 Task: For heading  Tahoma with underline.  font size for heading20,  'Change the font style of data to'Arial.  and font size to 12,  Change the alignment of both headline & data to Align left.  In the sheet  ExpenseReportbook
Action: Mouse moved to (22, 120)
Screenshot: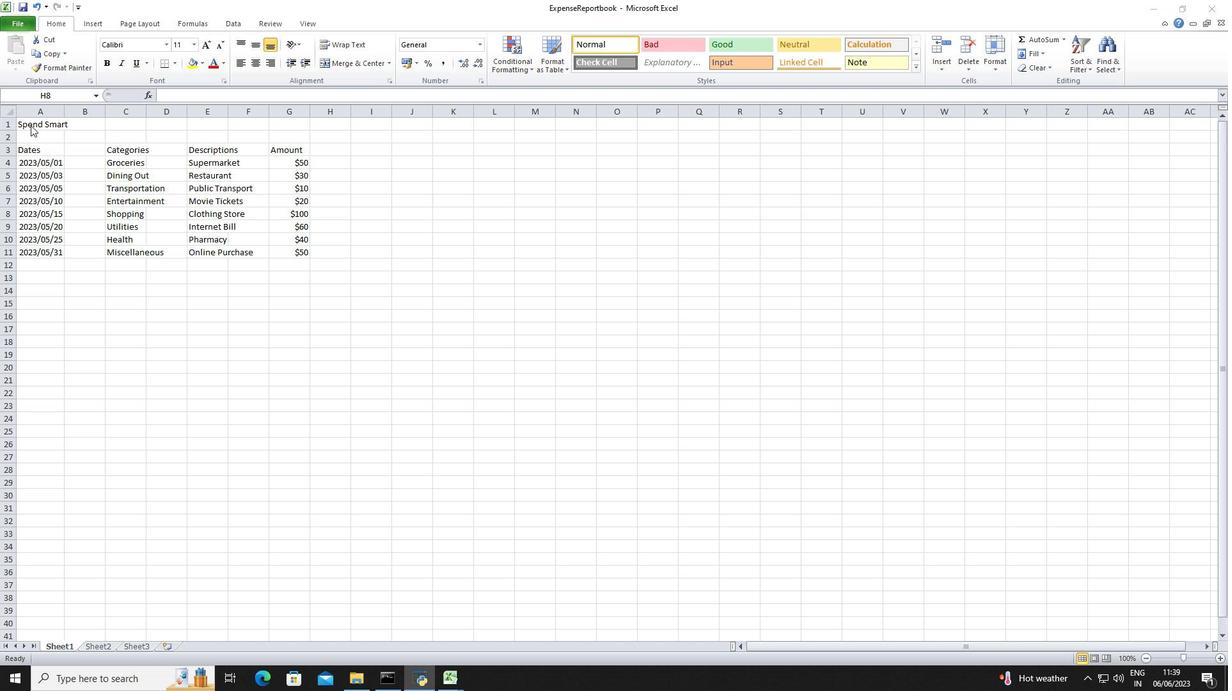 
Action: Mouse pressed left at (22, 120)
Screenshot: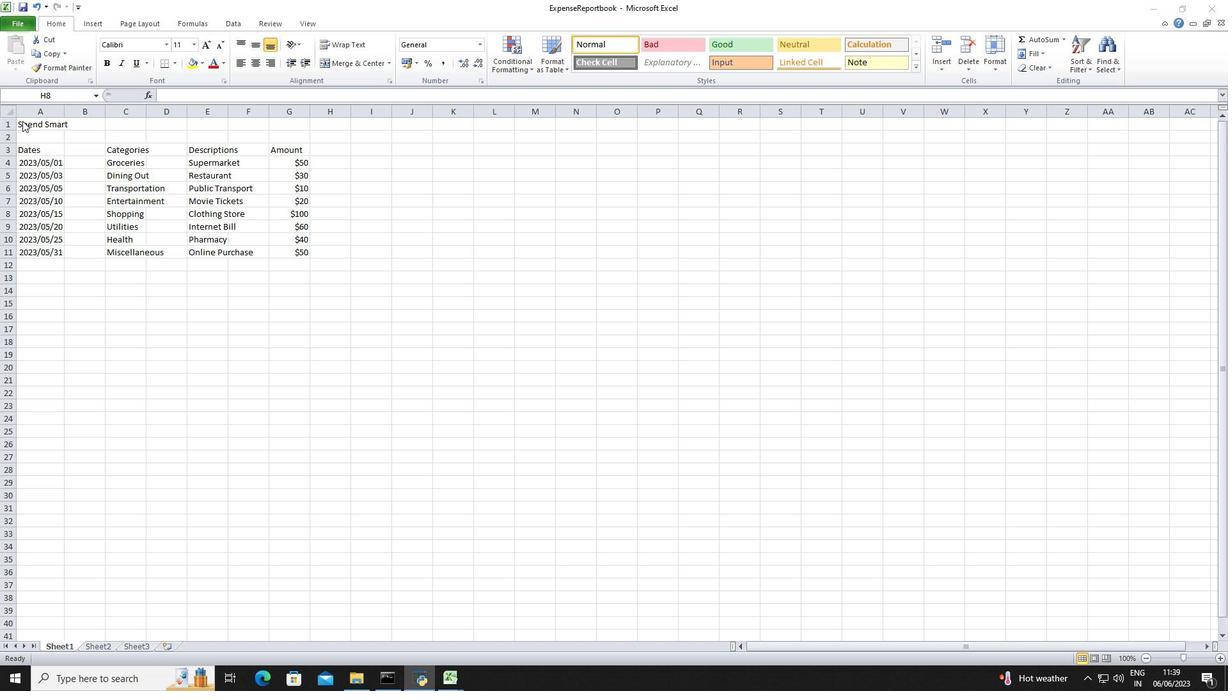 
Action: Mouse pressed left at (22, 120)
Screenshot: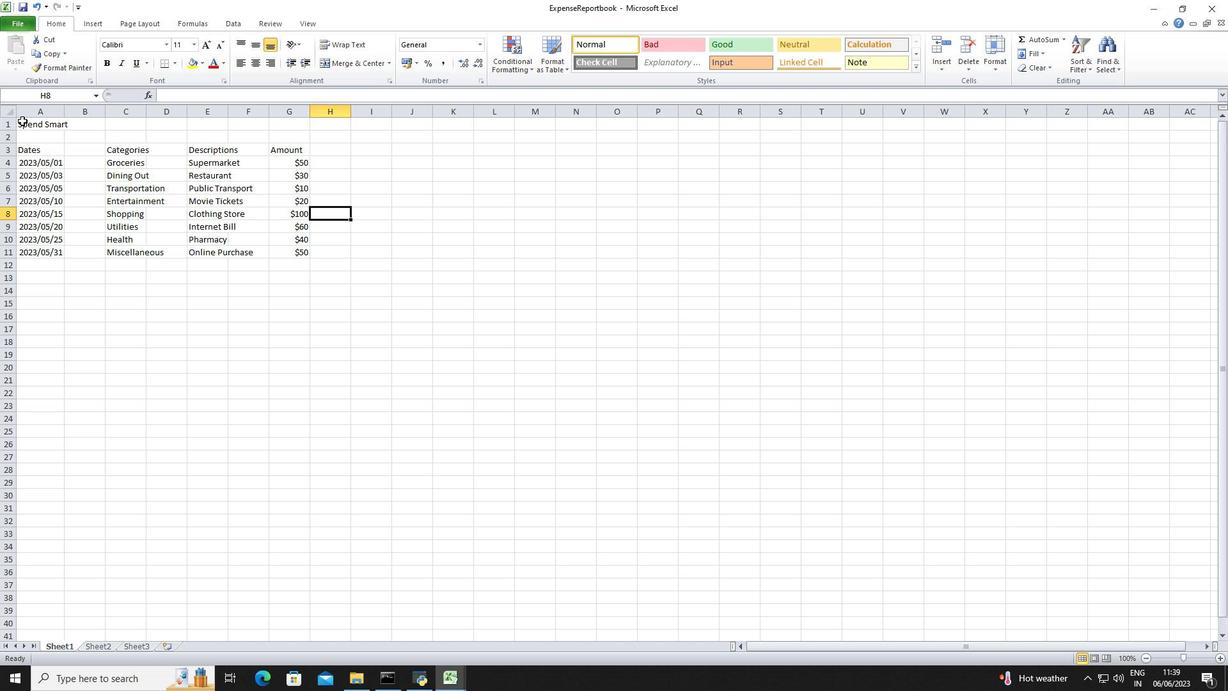 
Action: Mouse moved to (21, 122)
Screenshot: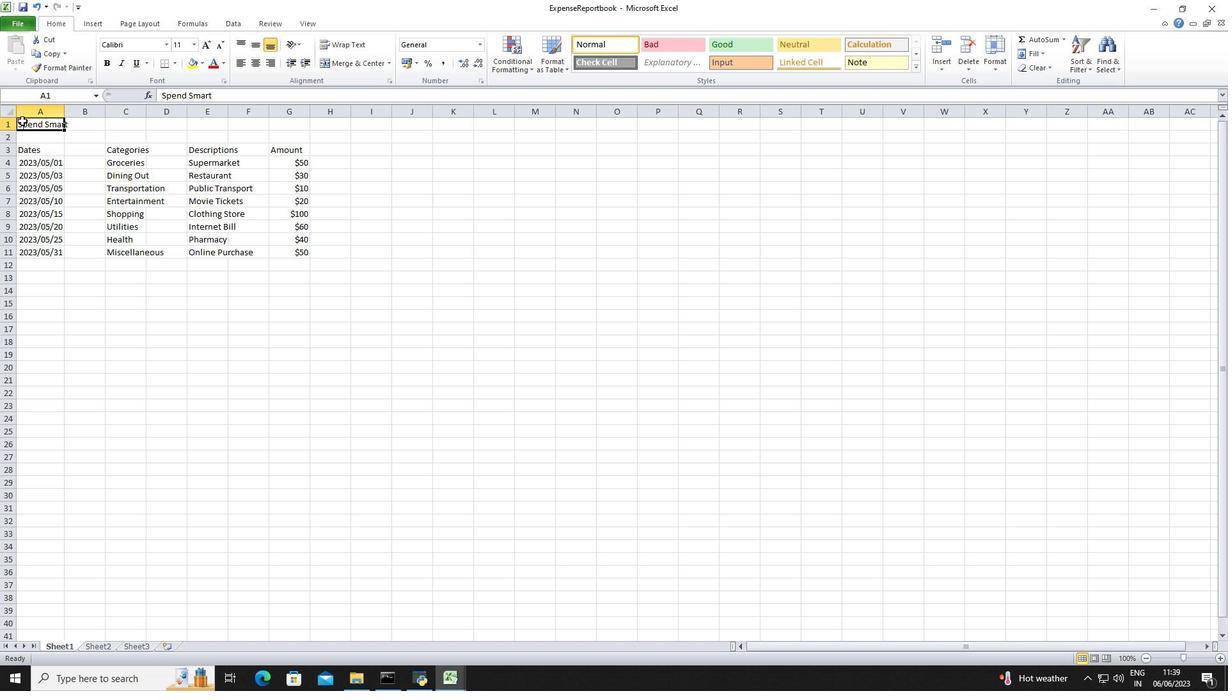 
Action: Mouse pressed left at (21, 122)
Screenshot: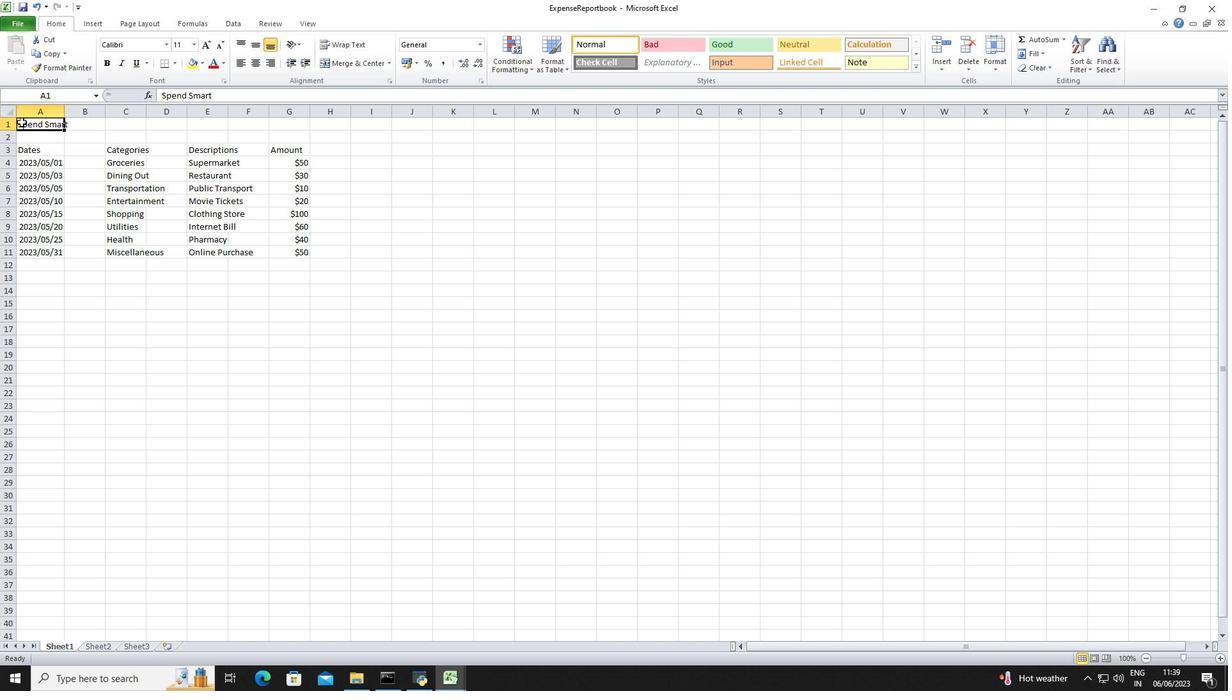 
Action: Mouse moved to (143, 46)
Screenshot: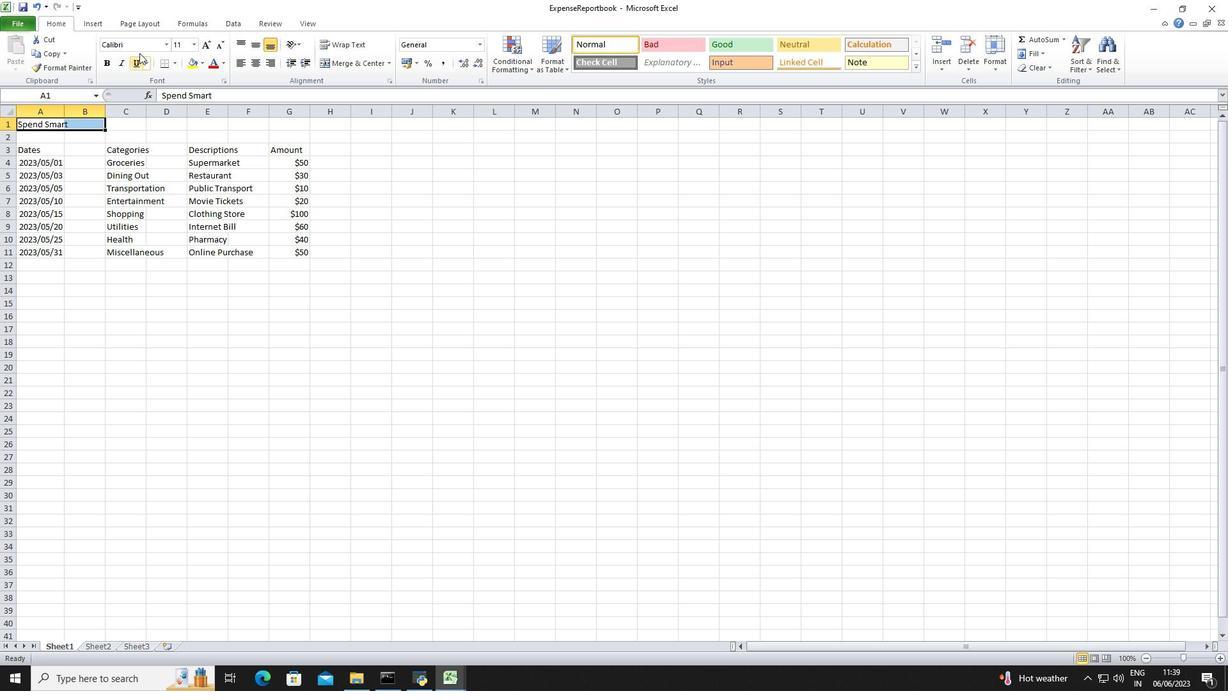 
Action: Mouse pressed left at (143, 46)
Screenshot: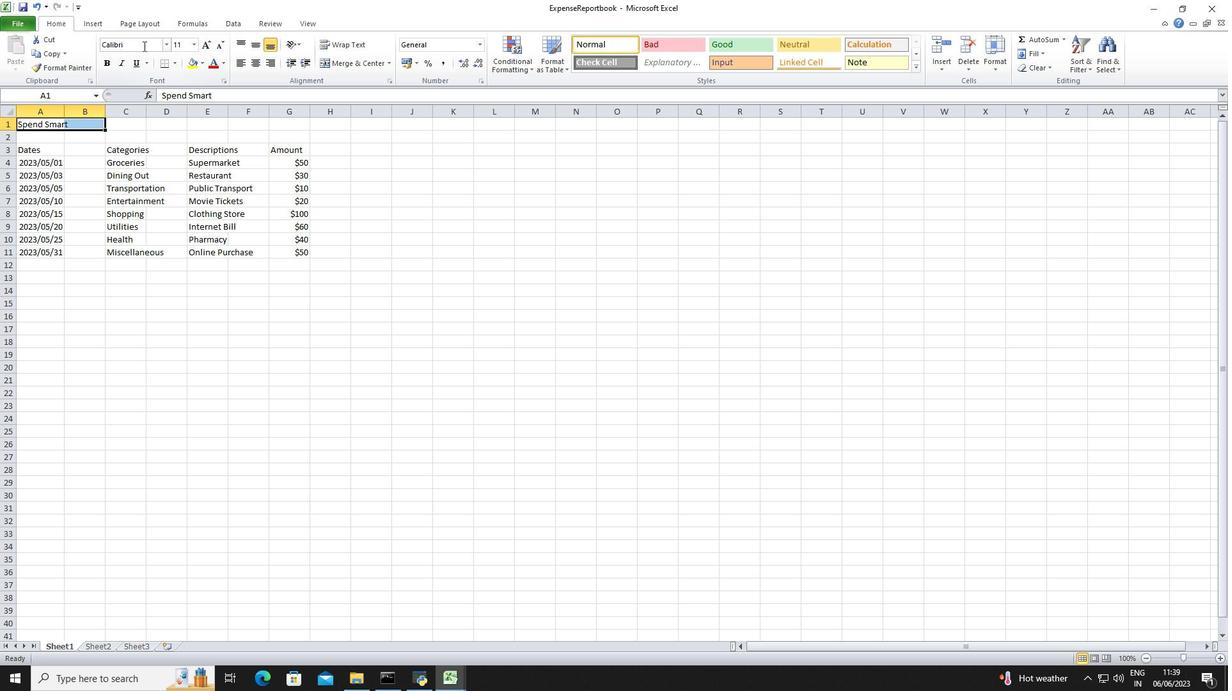 
Action: Key pressed <Key.shift><Key.shift><Key.shift>Tah
Screenshot: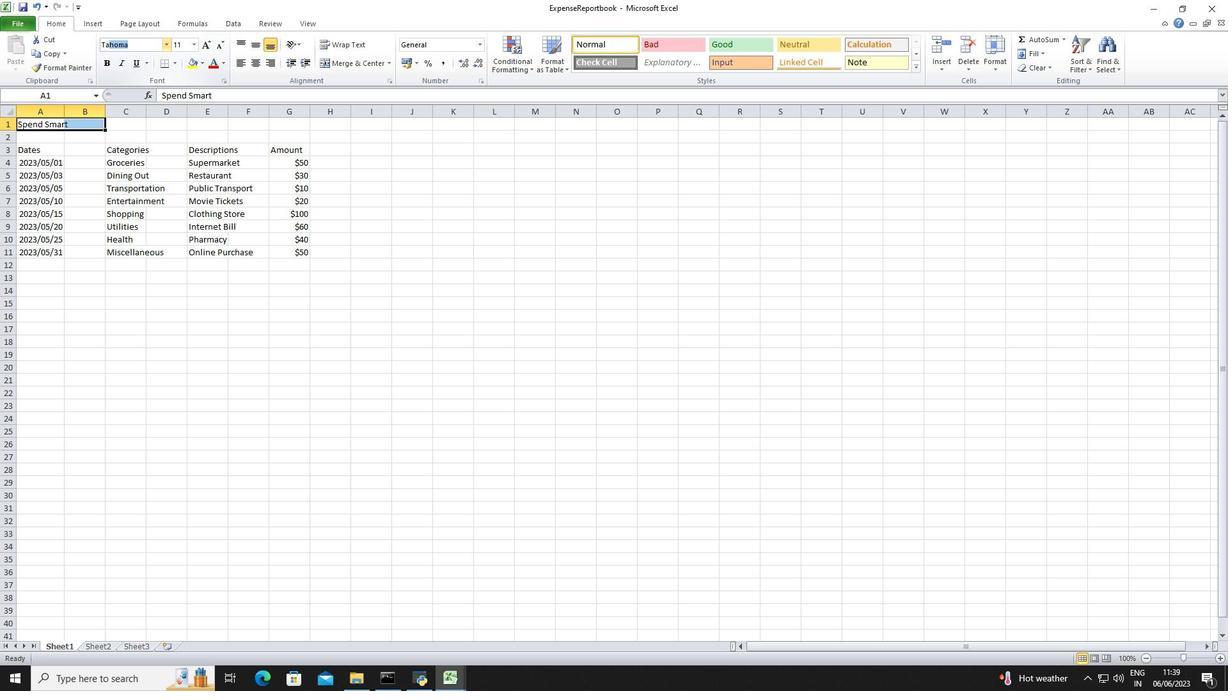 
Action: Mouse moved to (143, 45)
Screenshot: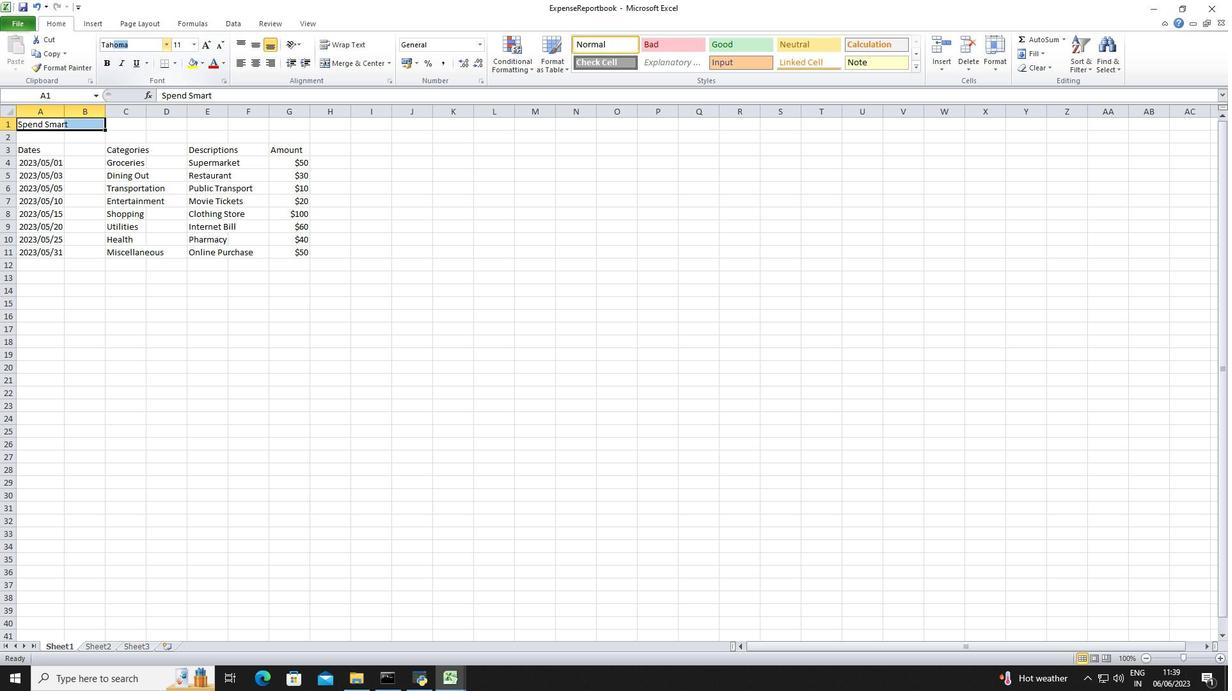 
Action: Key pressed o
Screenshot: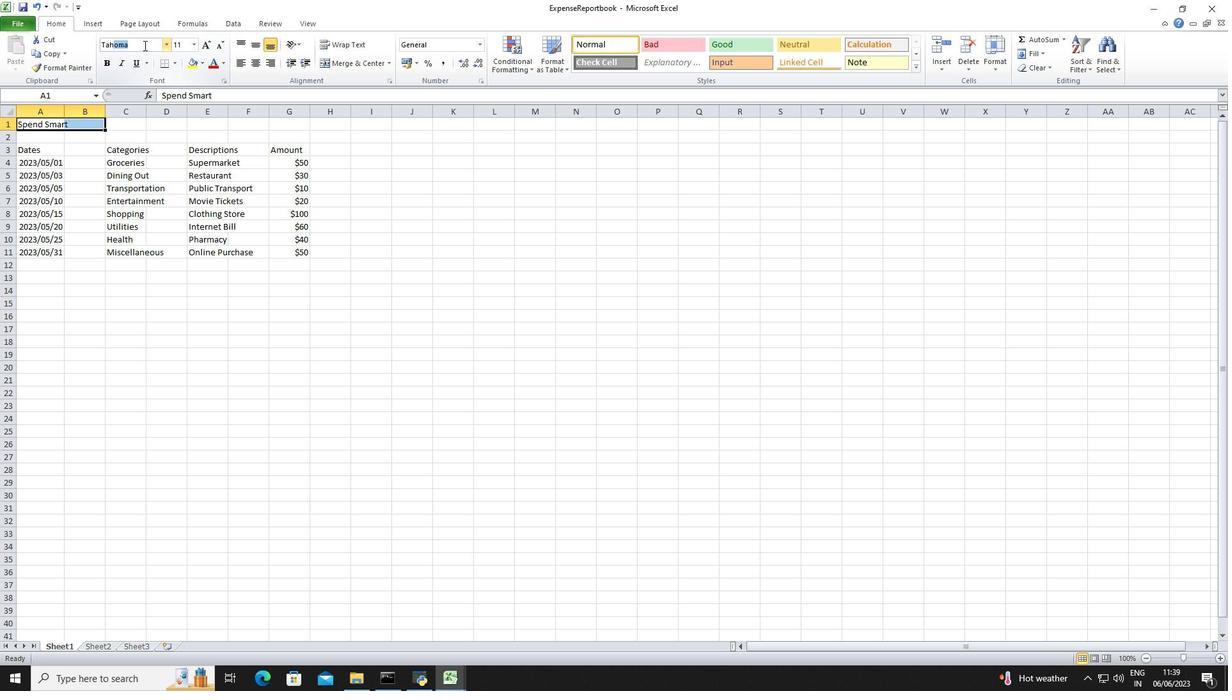 
Action: Mouse moved to (143, 44)
Screenshot: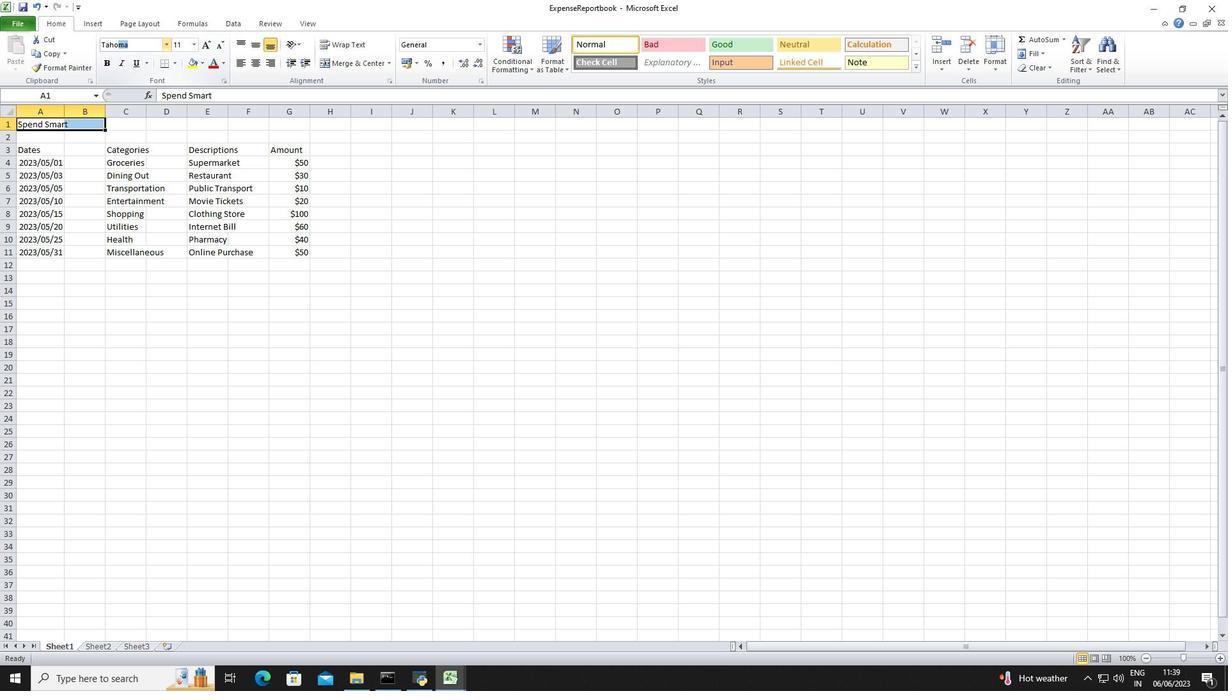 
Action: Key pressed ma
Screenshot: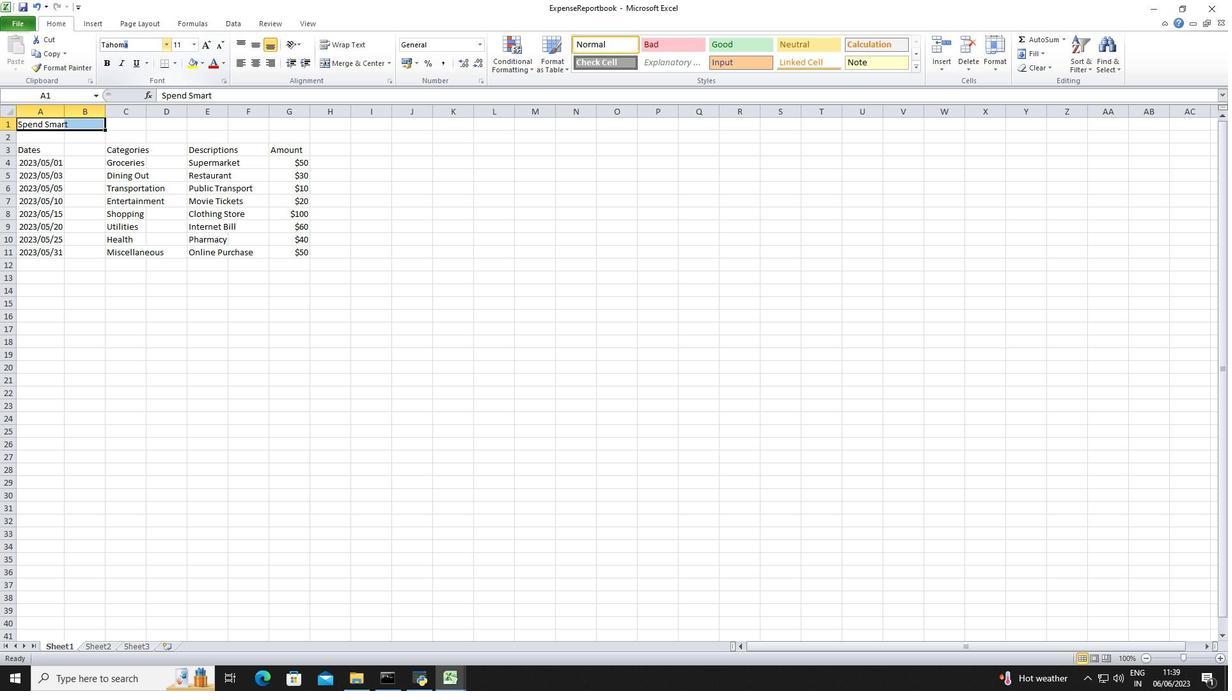 
Action: Mouse moved to (145, 44)
Screenshot: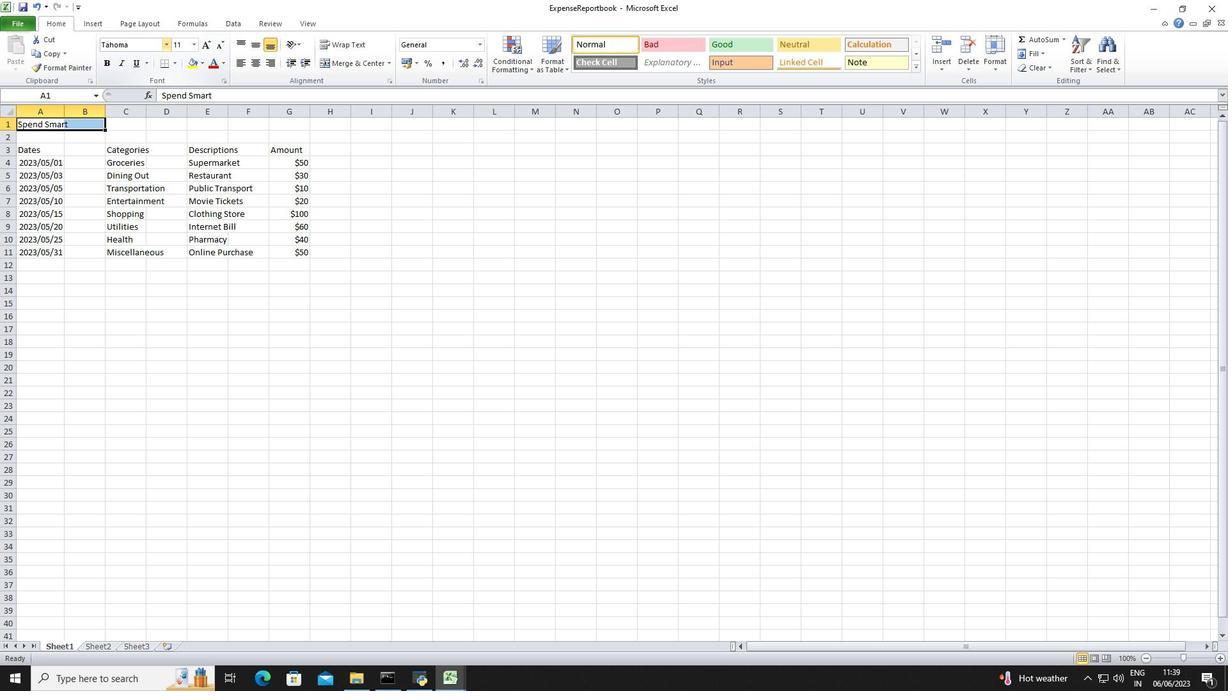 
Action: Key pressed <Key.enter>
Screenshot: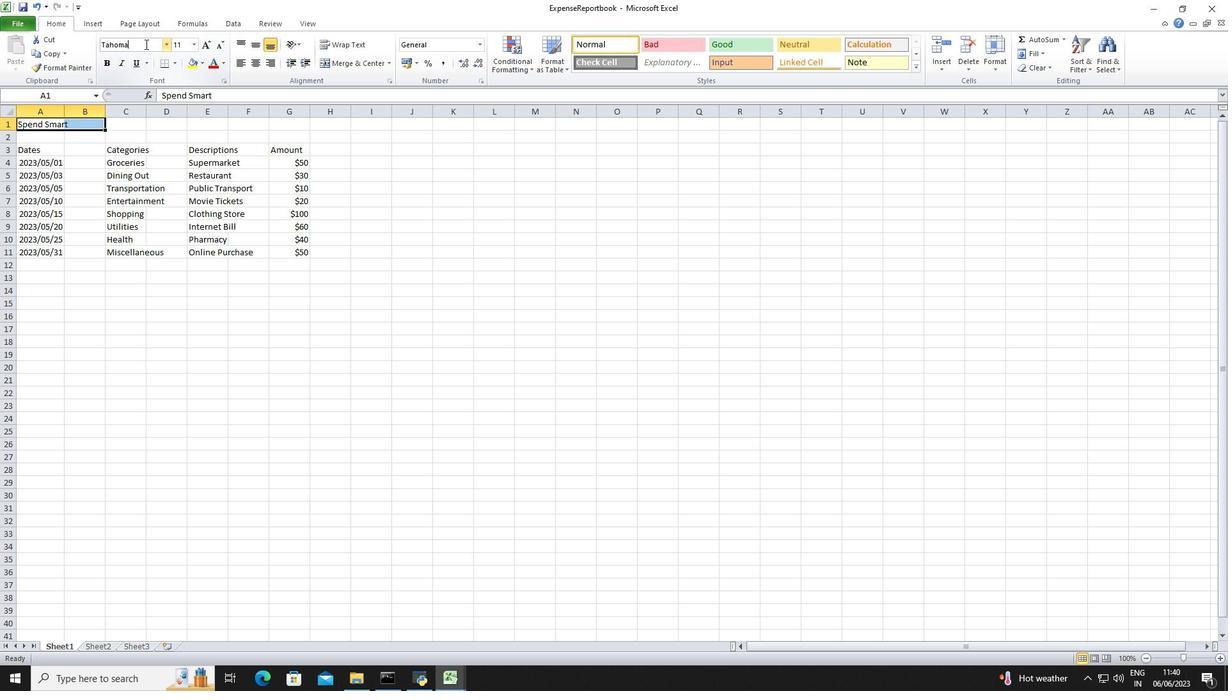 
Action: Mouse moved to (132, 63)
Screenshot: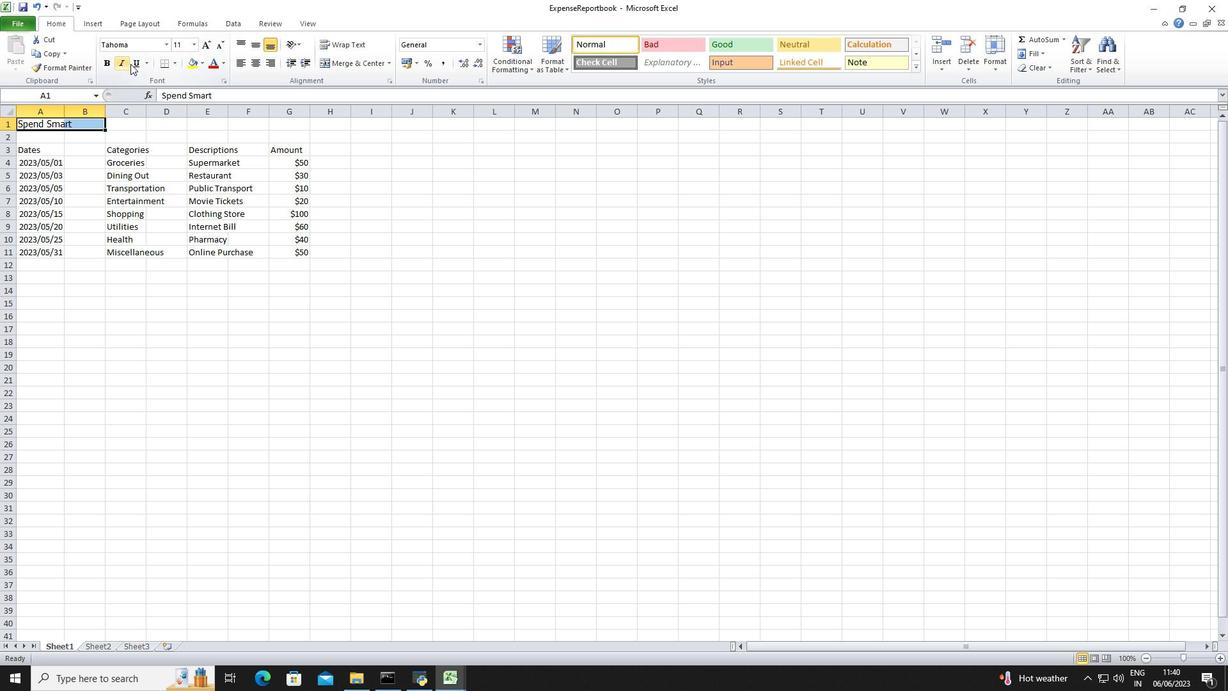 
Action: Mouse pressed left at (132, 63)
Screenshot: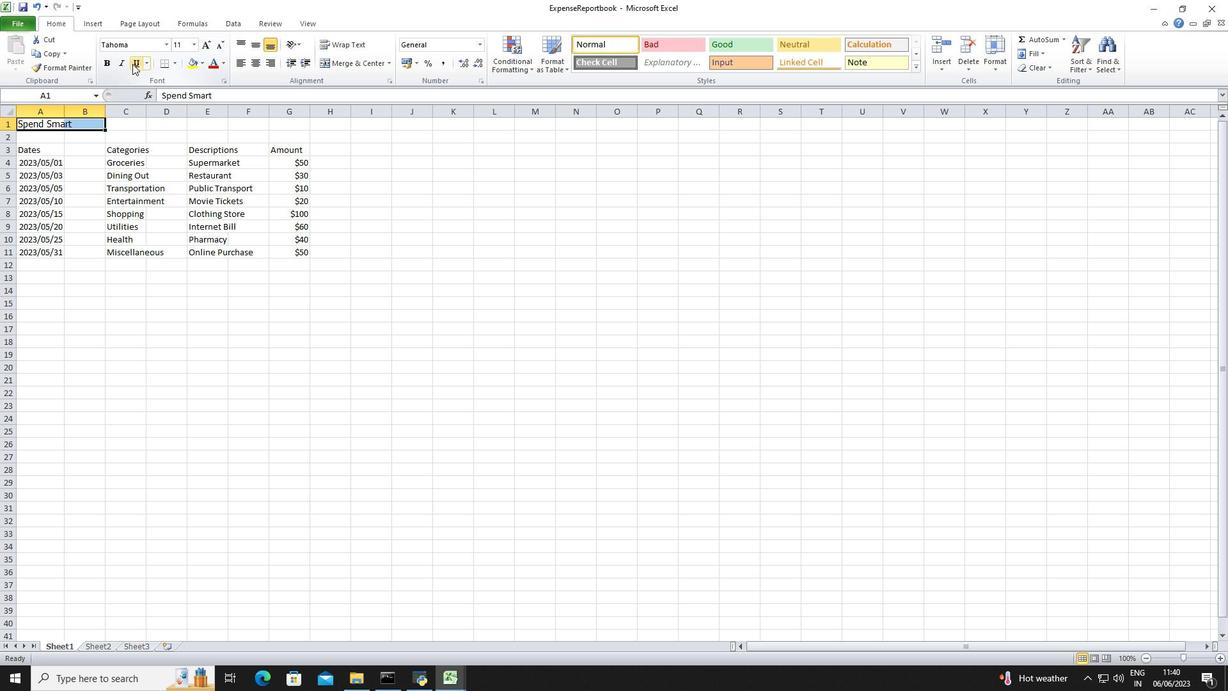 
Action: Mouse moved to (195, 41)
Screenshot: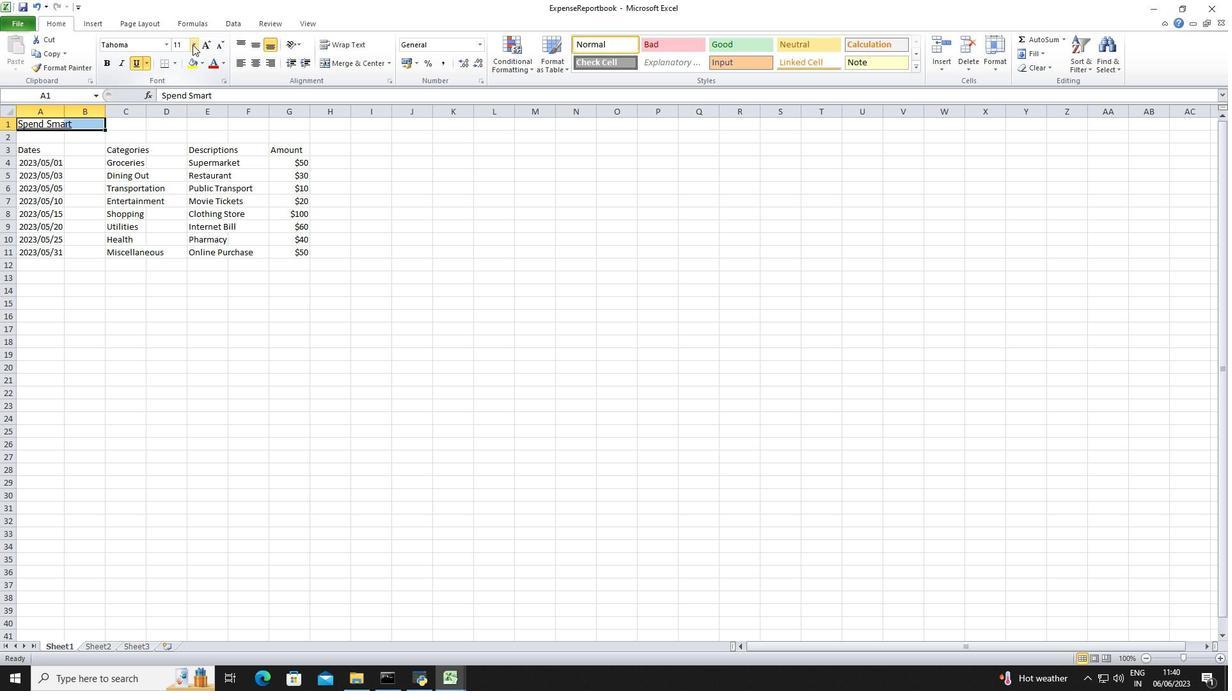 
Action: Mouse pressed left at (195, 41)
Screenshot: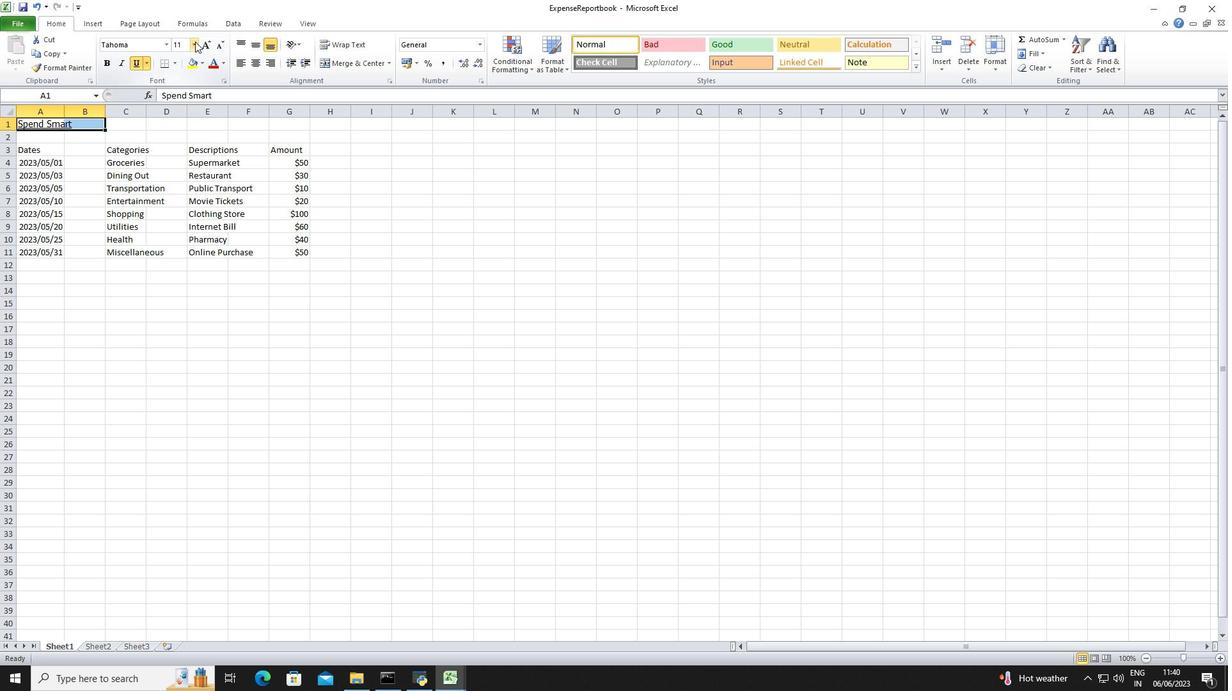 
Action: Mouse moved to (184, 145)
Screenshot: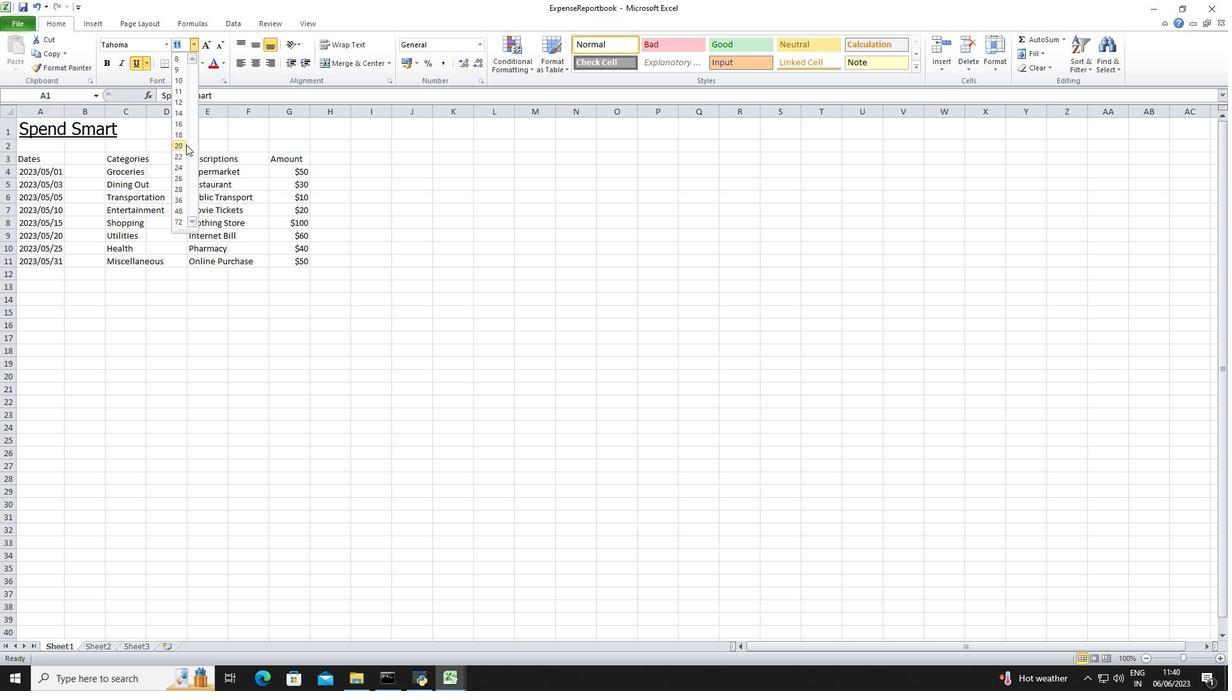 
Action: Mouse pressed left at (184, 145)
Screenshot: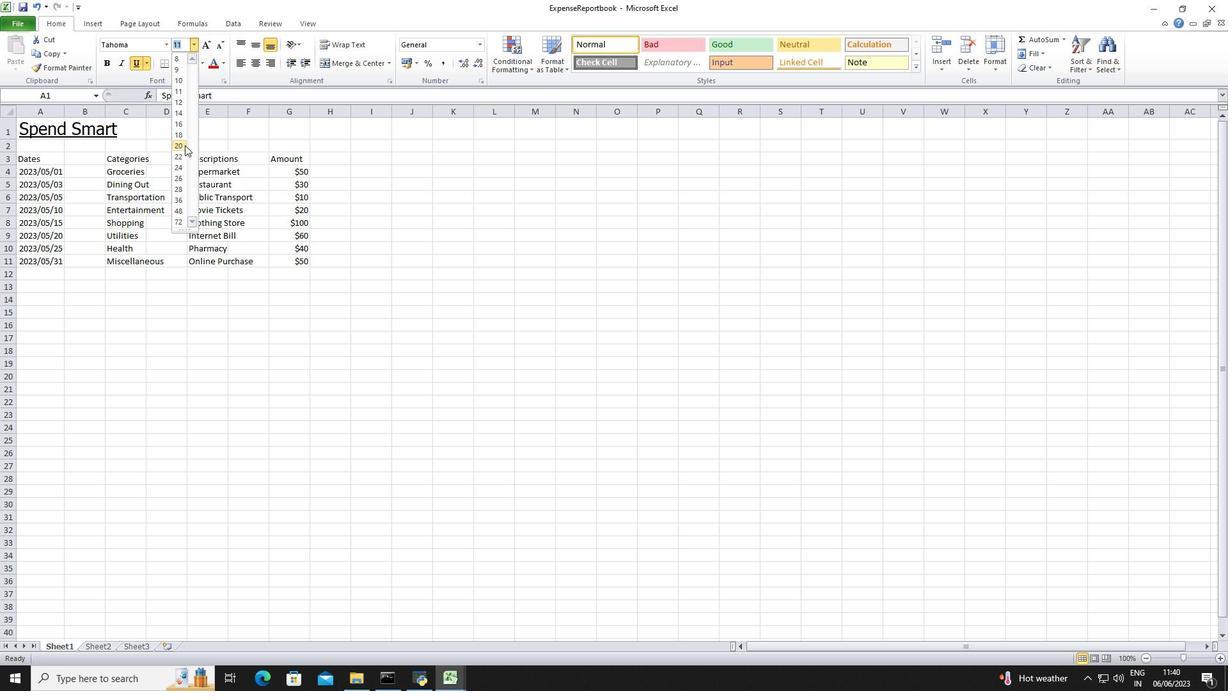 
Action: Mouse moved to (52, 159)
Screenshot: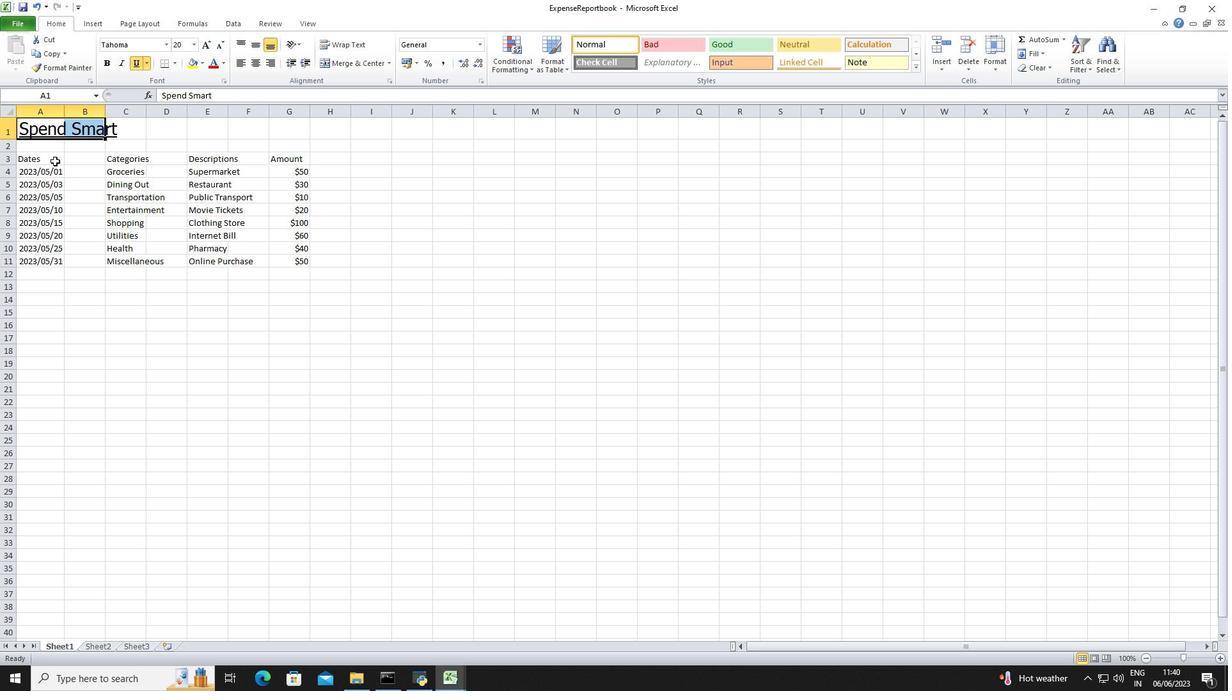 
Action: Mouse pressed left at (52, 159)
Screenshot: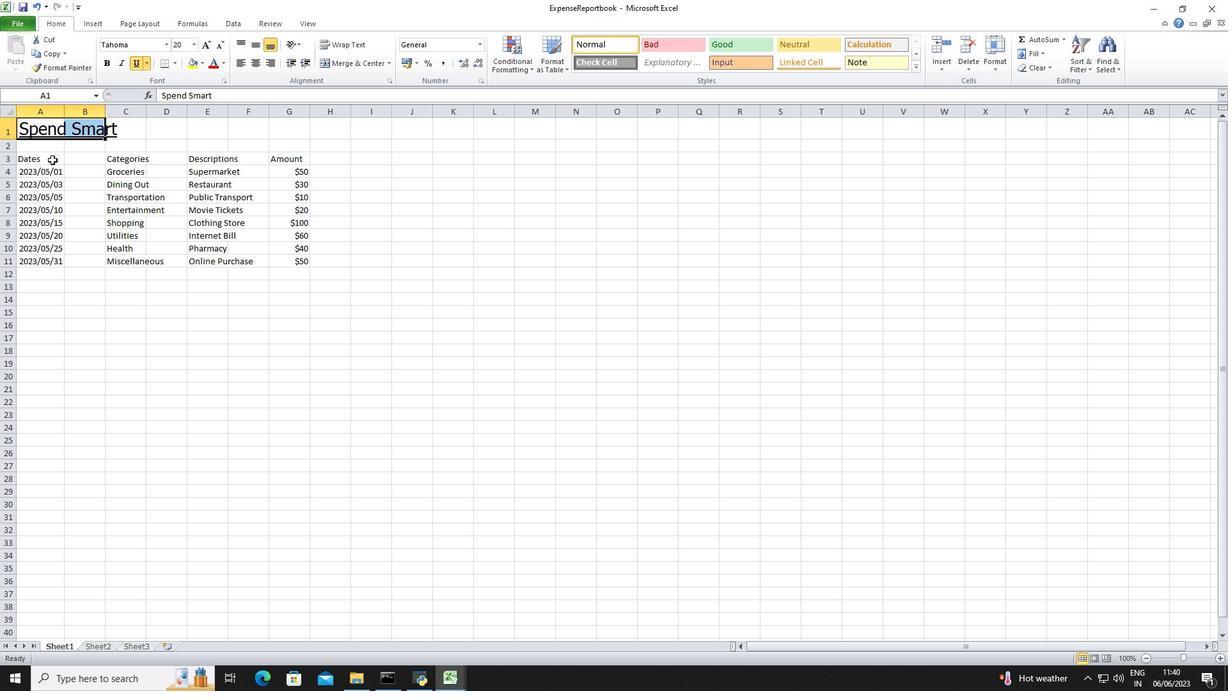 
Action: Mouse moved to (142, 47)
Screenshot: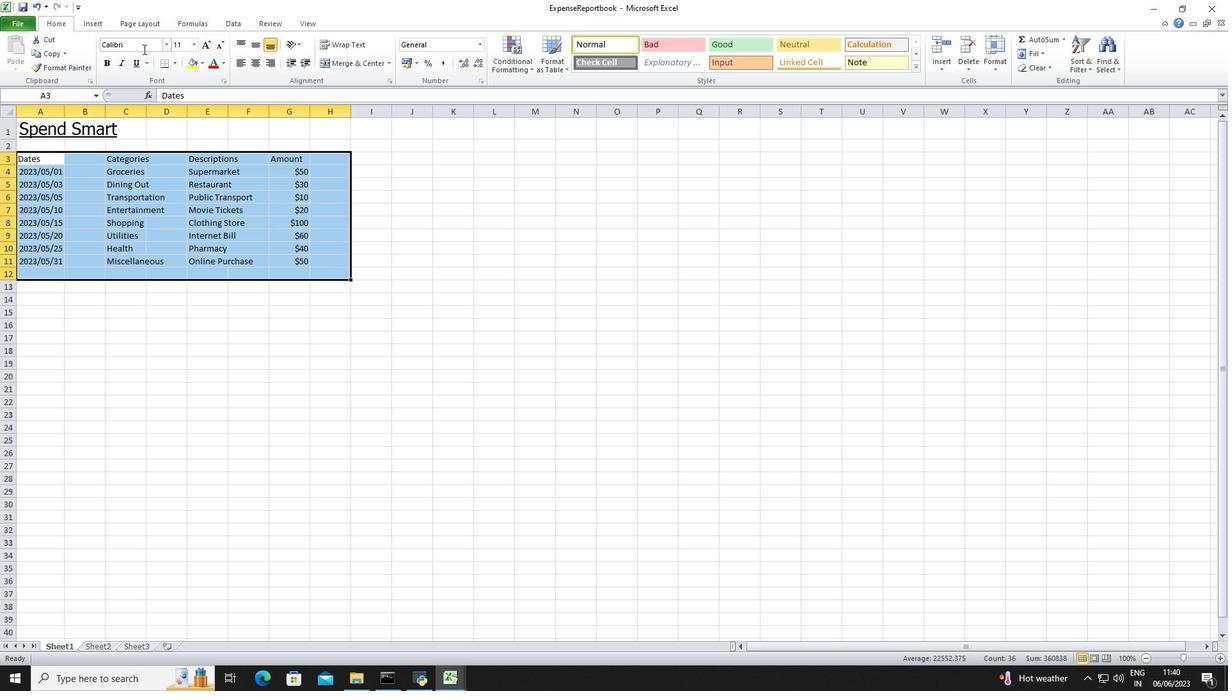 
Action: Mouse pressed left at (142, 47)
Screenshot: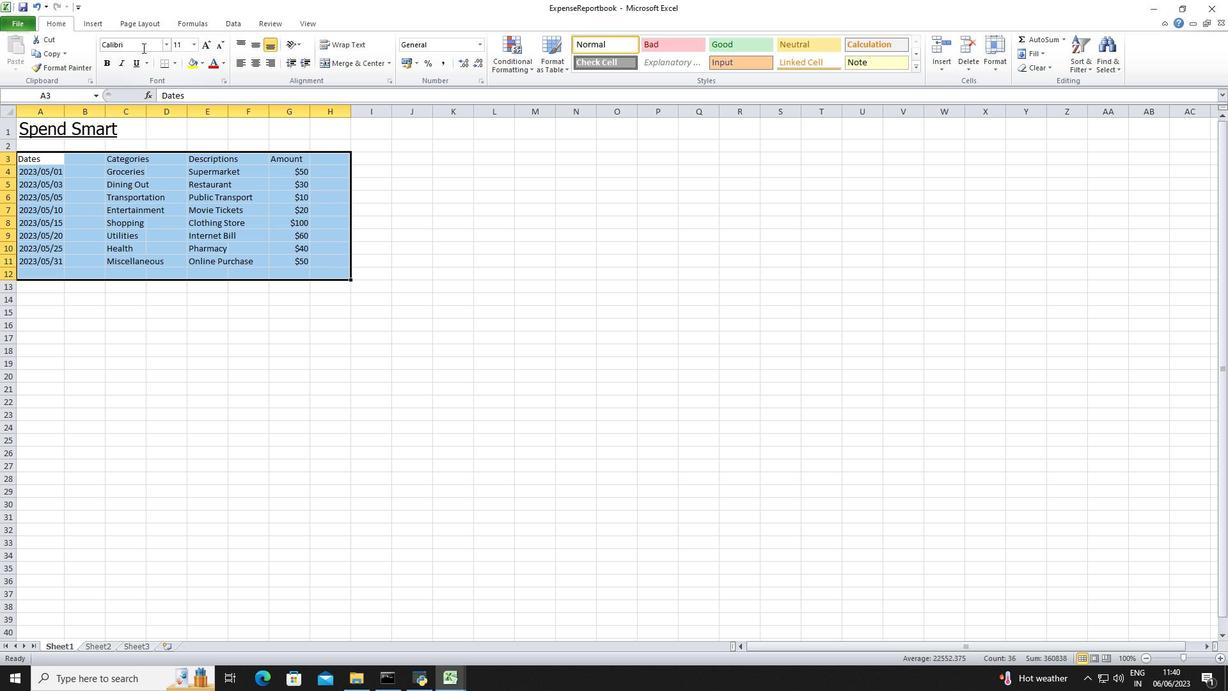 
Action: Key pressed <Key.shift>Arial<Key.enter>
Screenshot: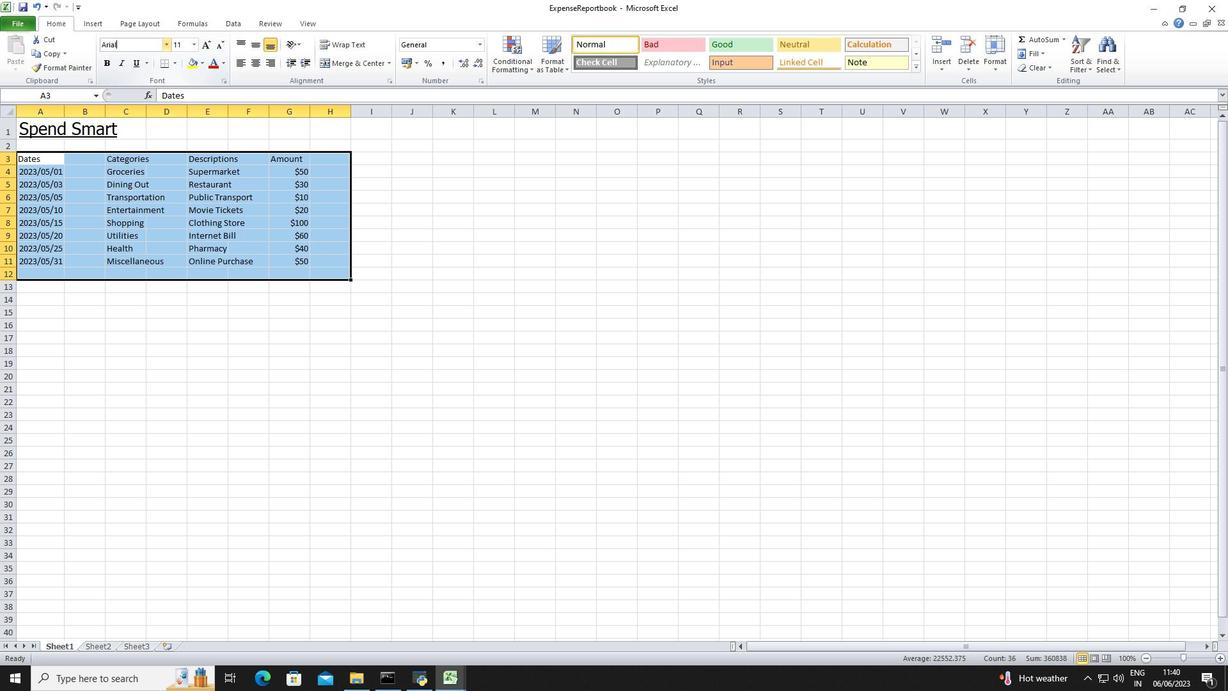 
Action: Mouse moved to (193, 47)
Screenshot: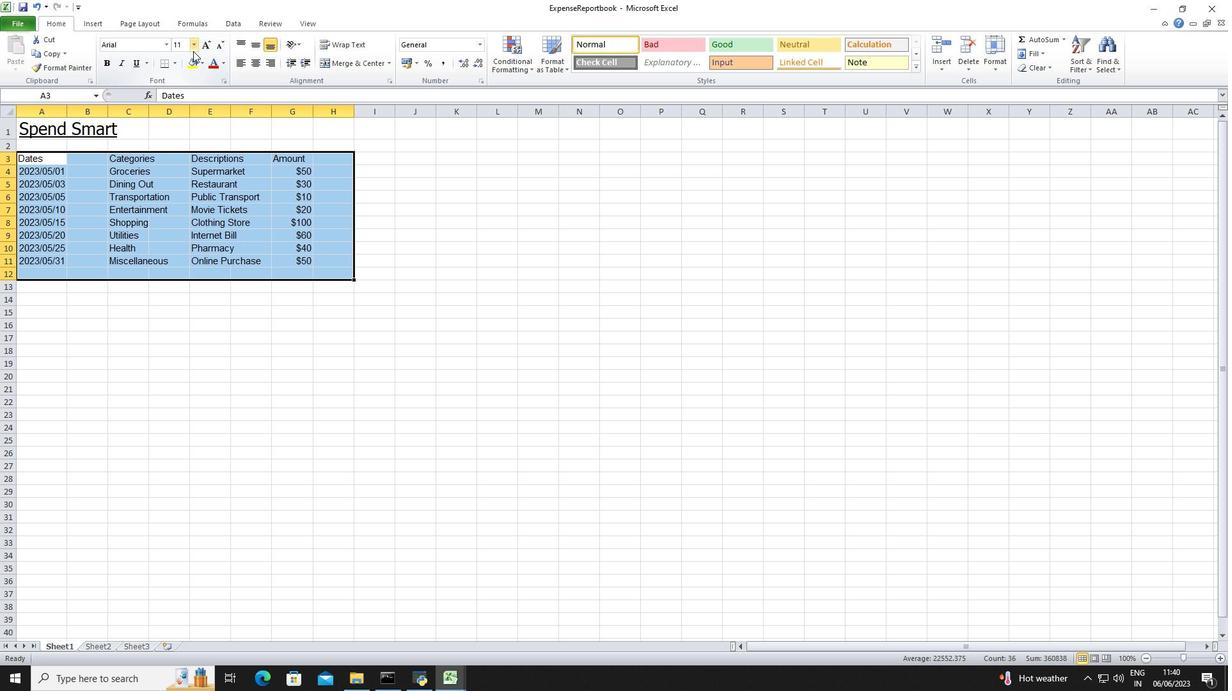 
Action: Mouse pressed left at (193, 47)
Screenshot: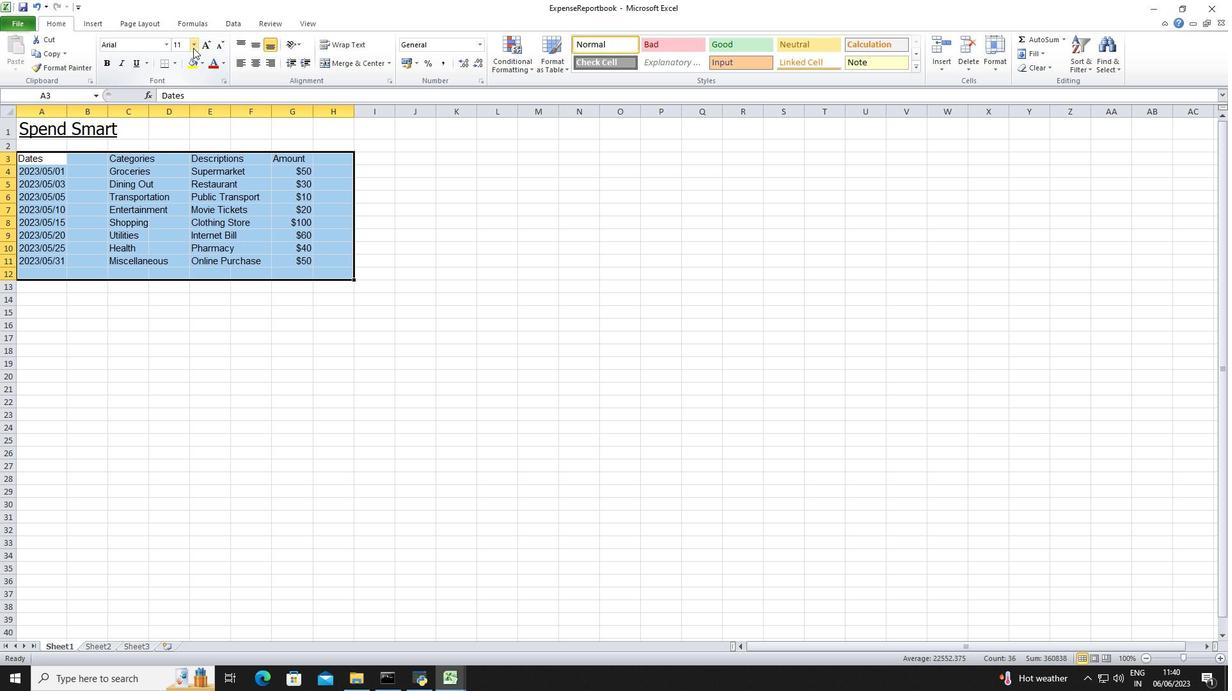 
Action: Mouse moved to (184, 99)
Screenshot: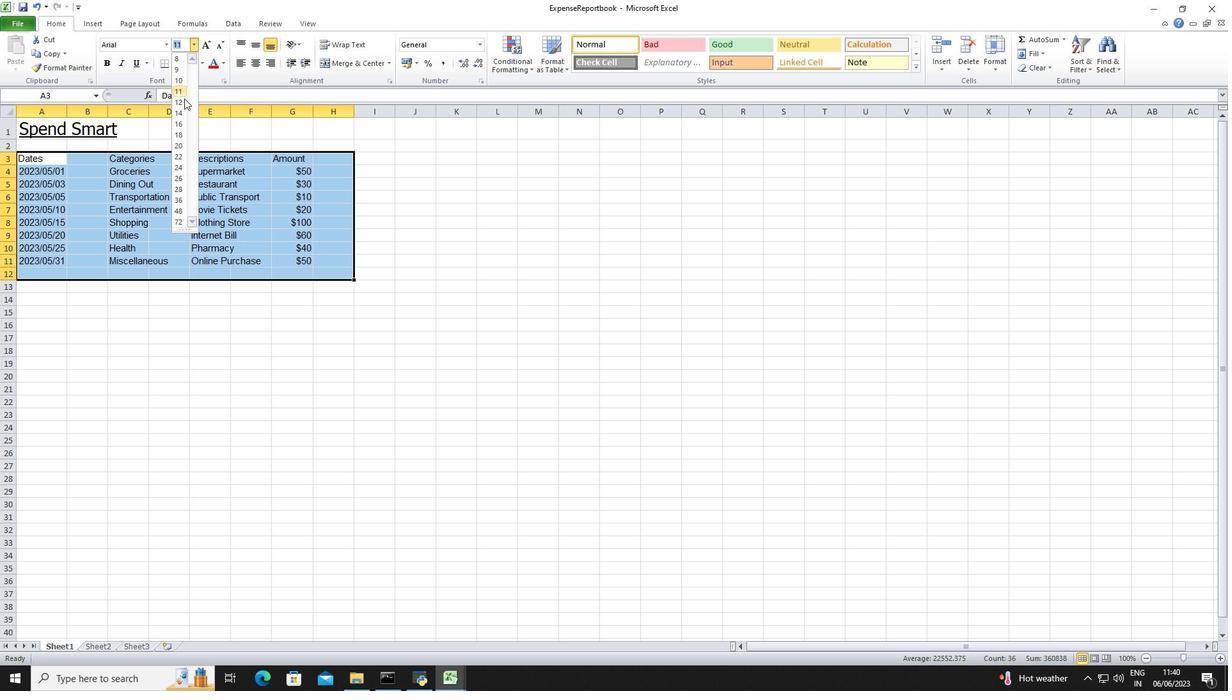 
Action: Mouse pressed left at (184, 99)
Screenshot: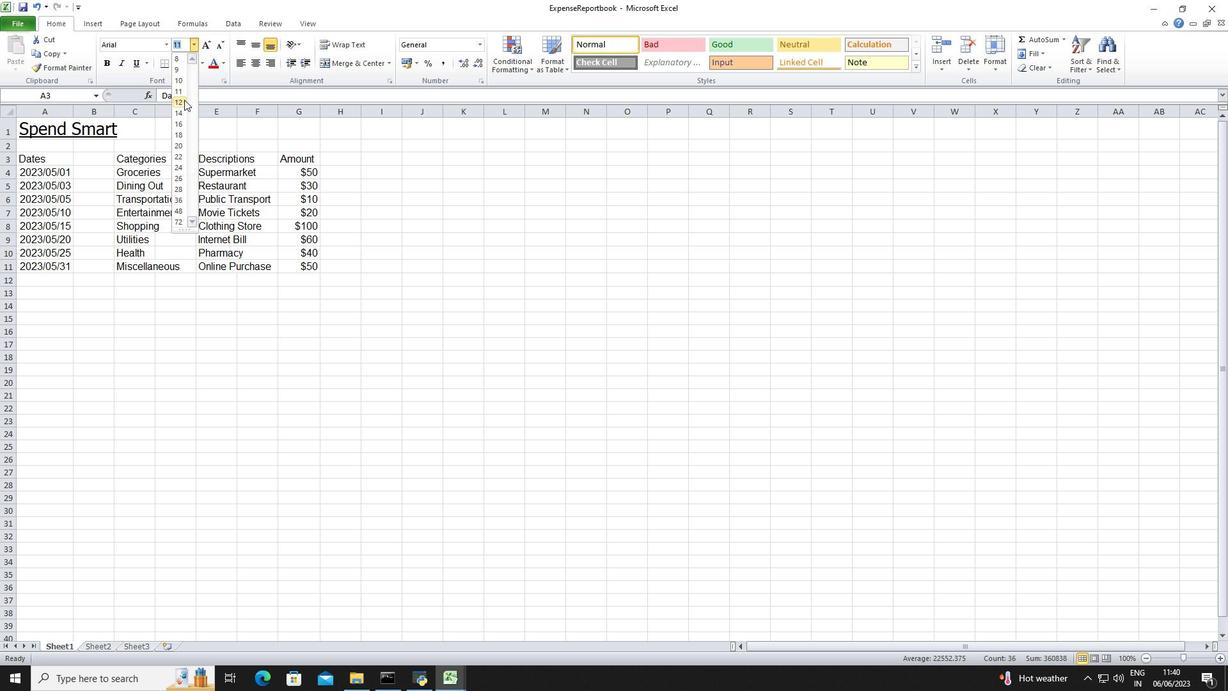 
Action: Mouse moved to (241, 67)
Screenshot: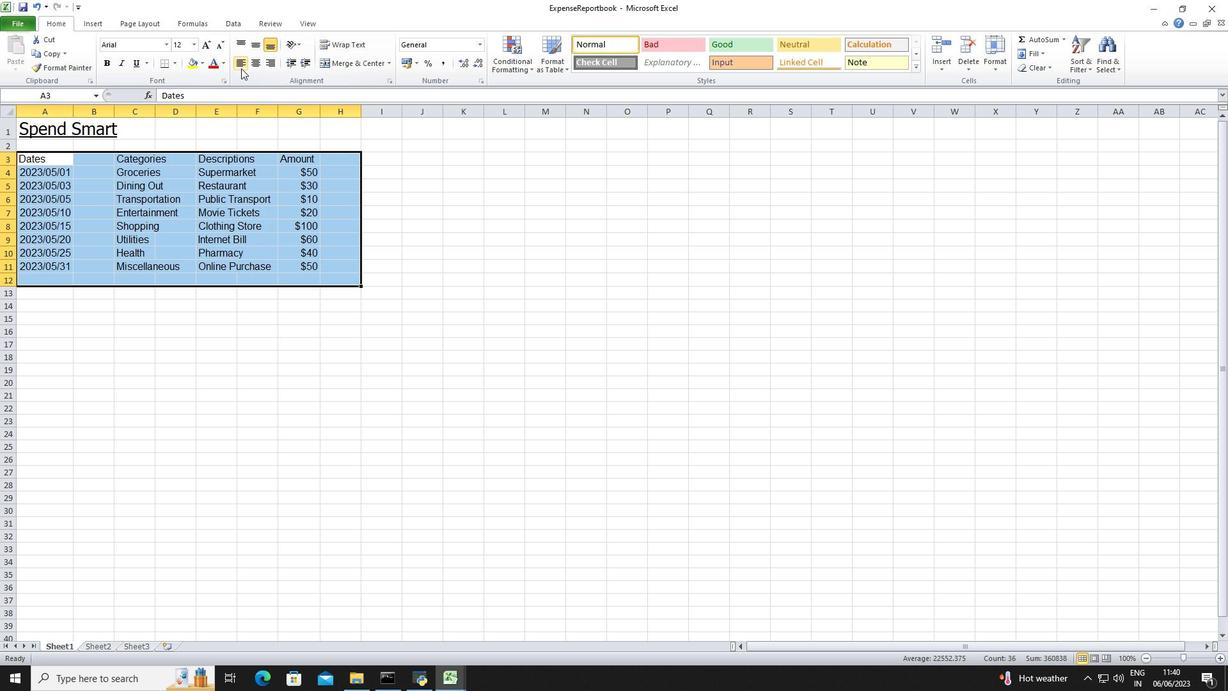 
Action: Mouse pressed left at (241, 67)
Screenshot: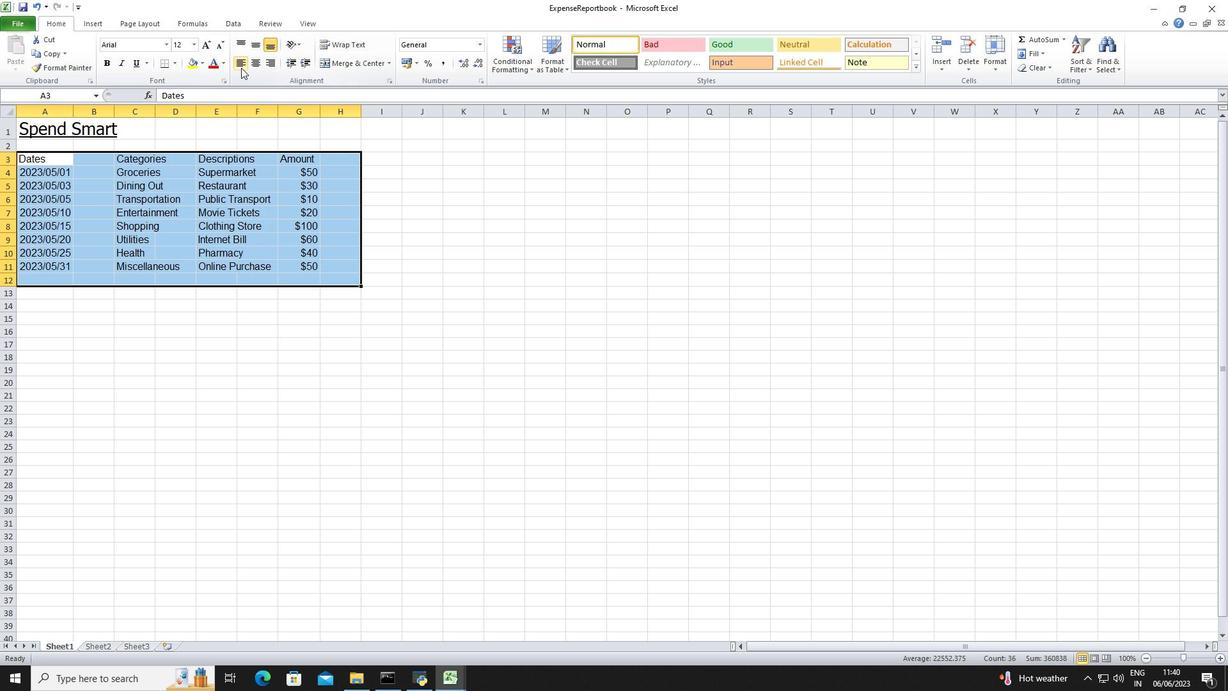 
Action: Mouse moved to (37, 135)
Screenshot: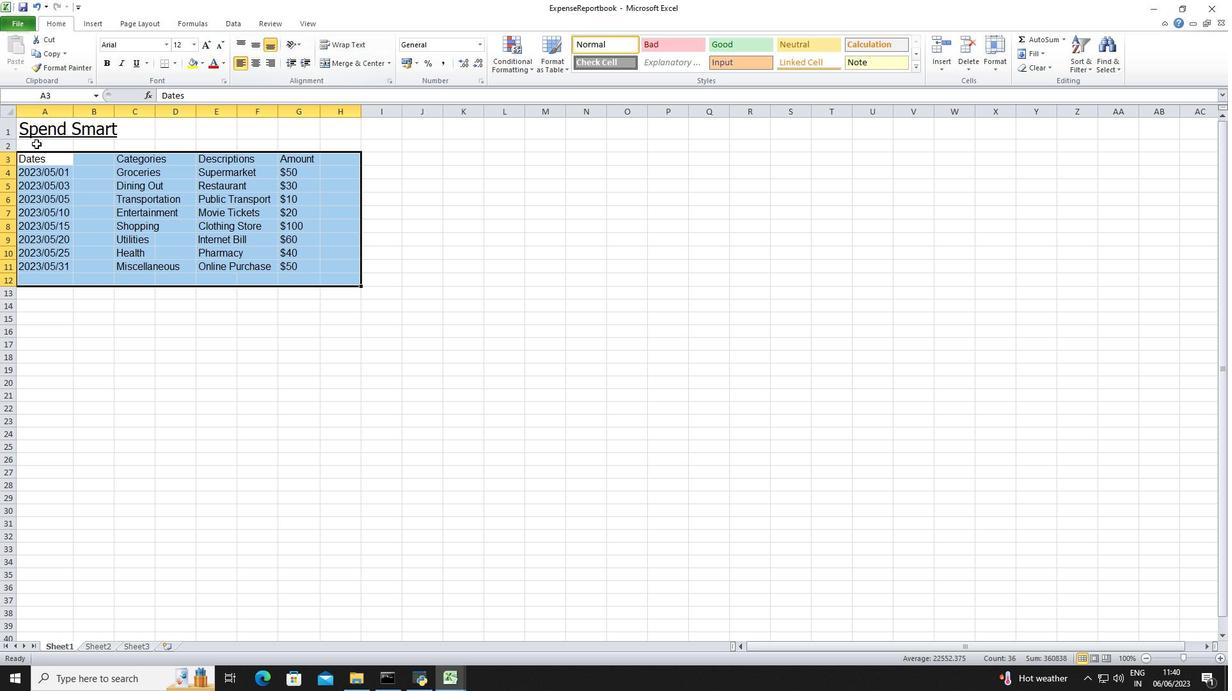 
Action: Mouse pressed left at (37, 135)
Screenshot: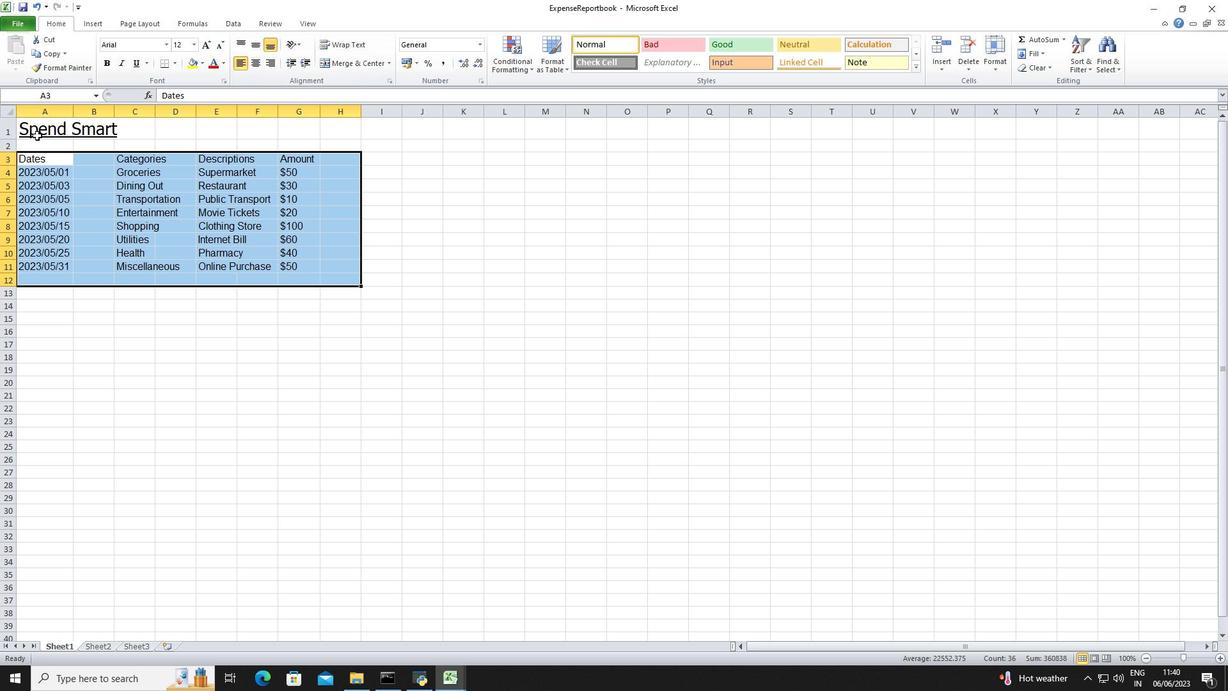 
Action: Mouse moved to (252, 62)
Screenshot: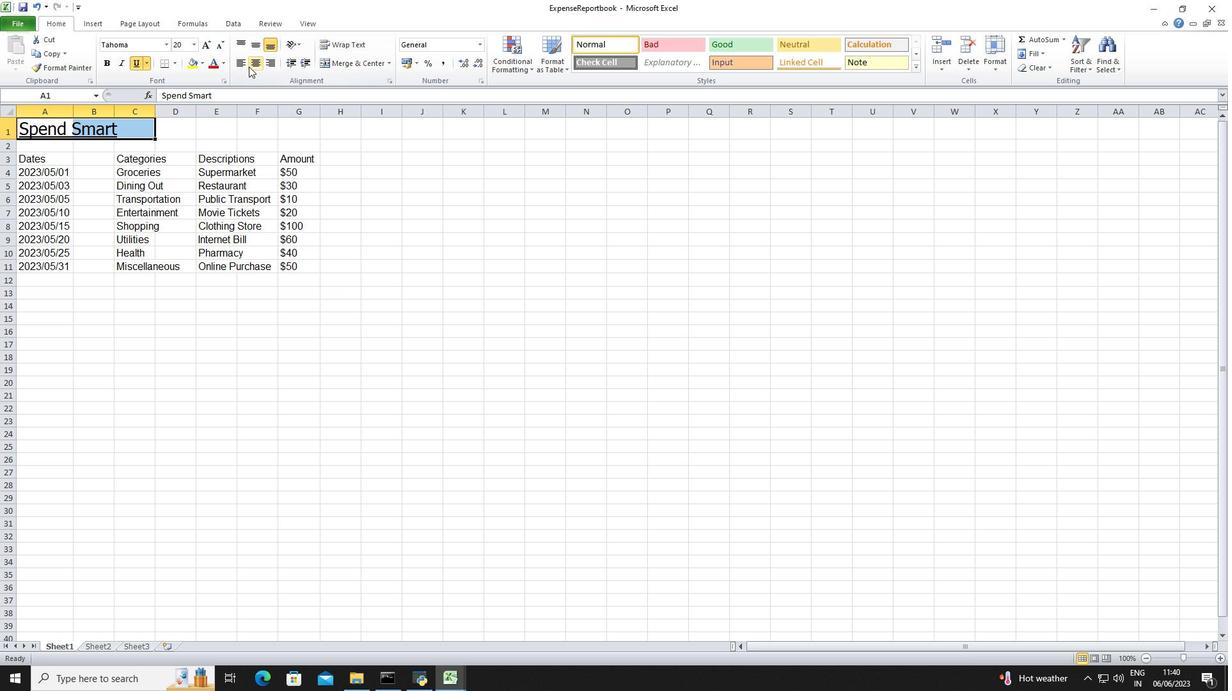 
Action: Mouse pressed left at (252, 62)
Screenshot: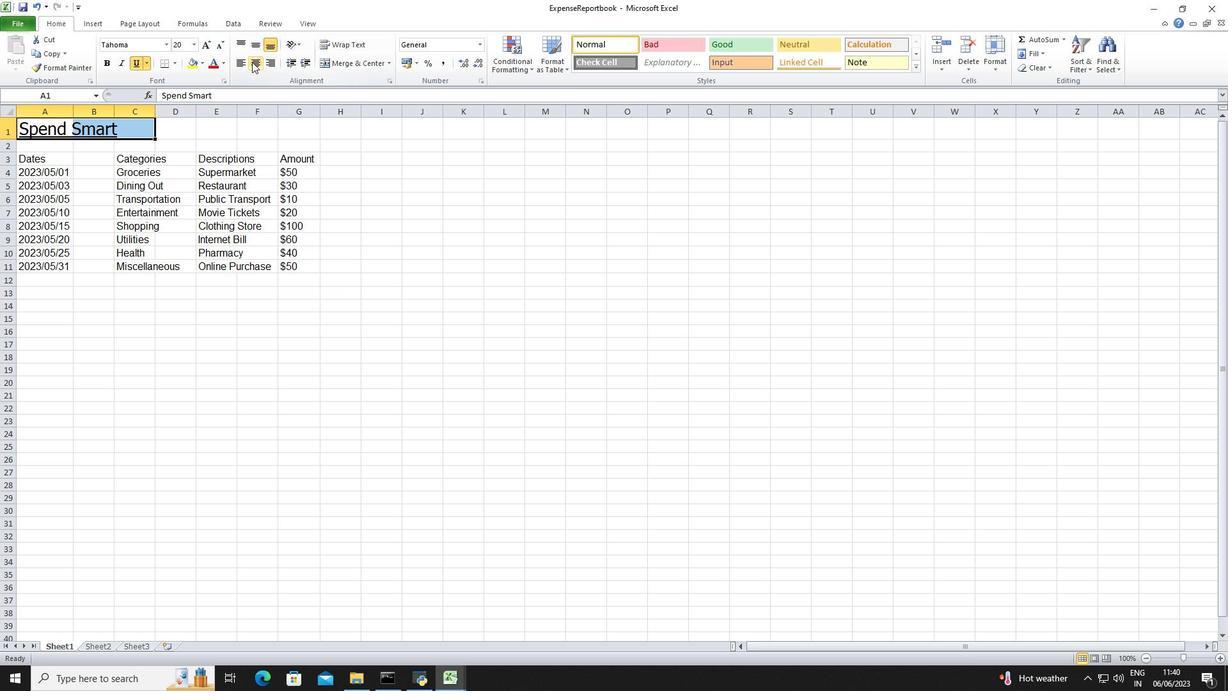 
Action: Mouse moved to (76, 113)
Screenshot: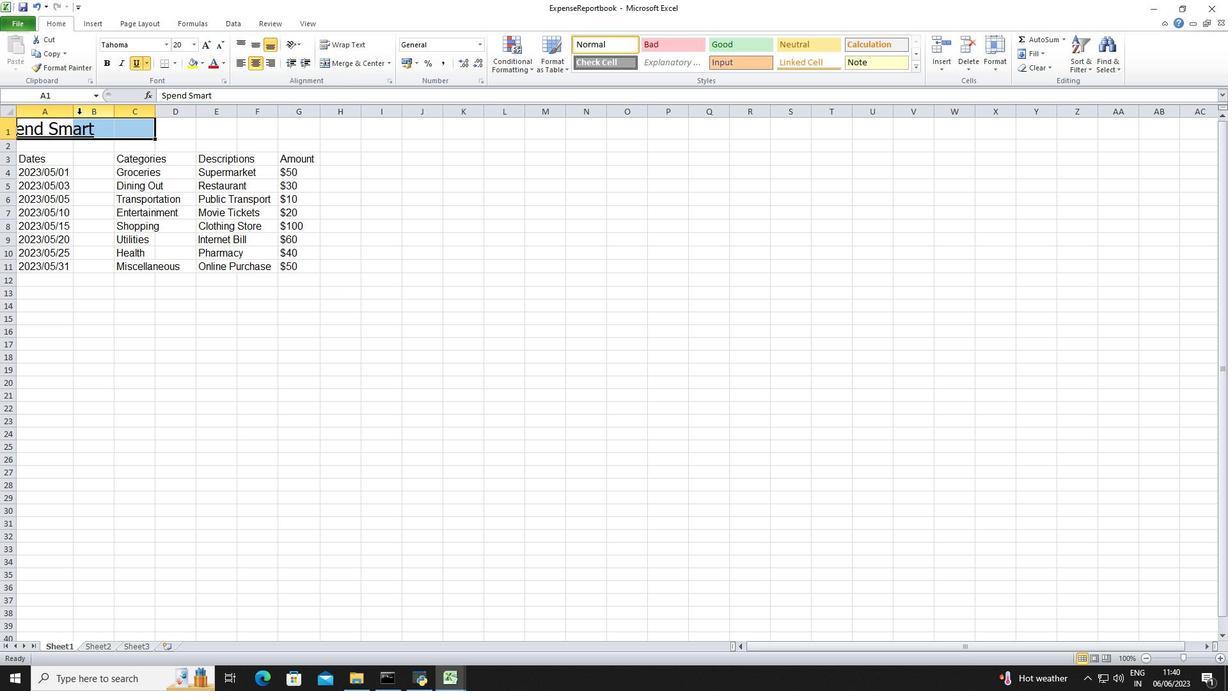 
Action: Mouse pressed left at (76, 113)
Screenshot: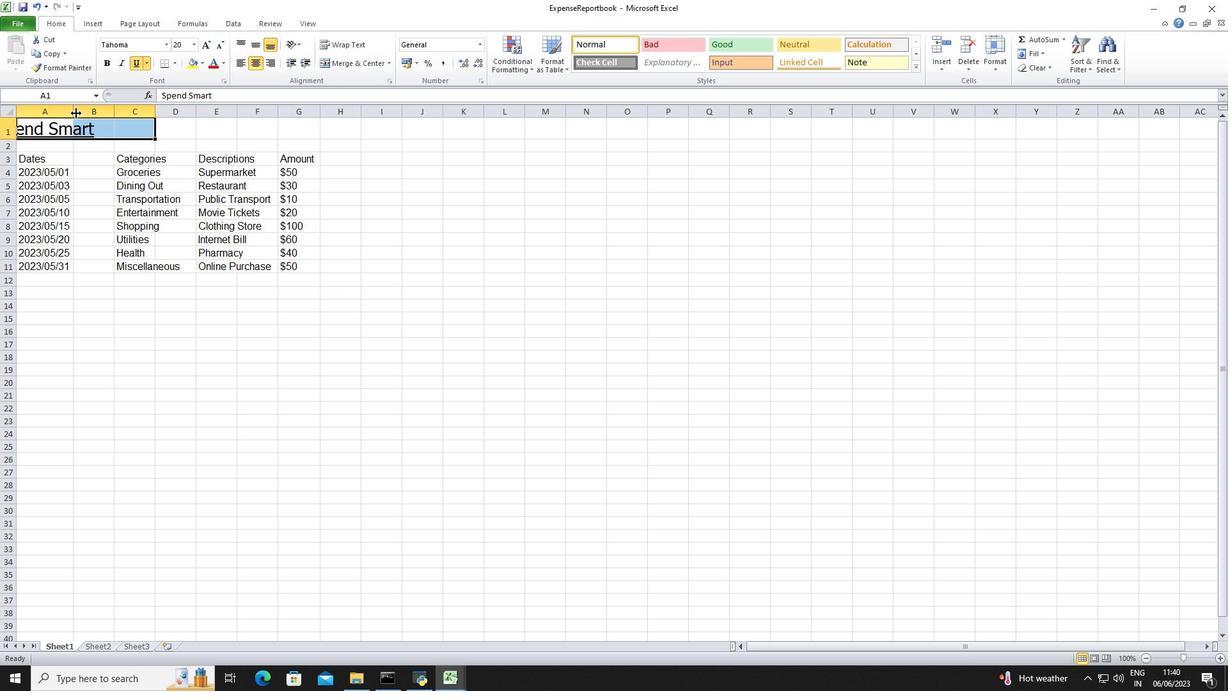 
Action: Mouse moved to (504, 175)
Screenshot: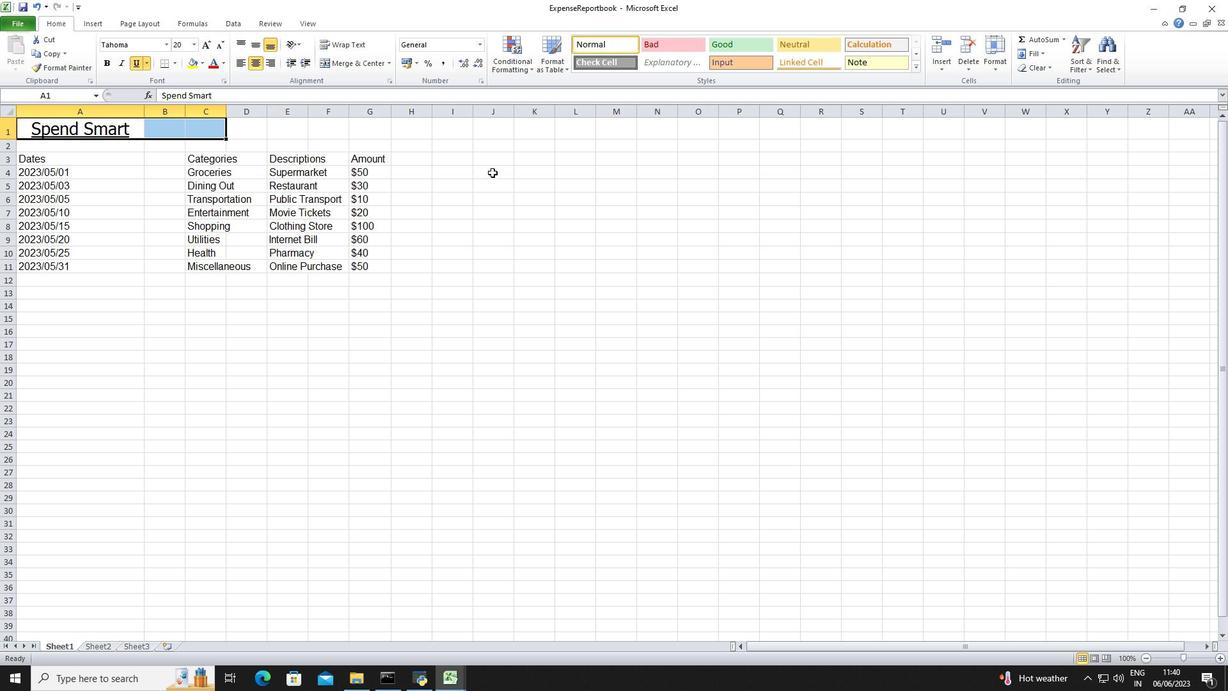 
Action: Mouse pressed left at (504, 175)
Screenshot: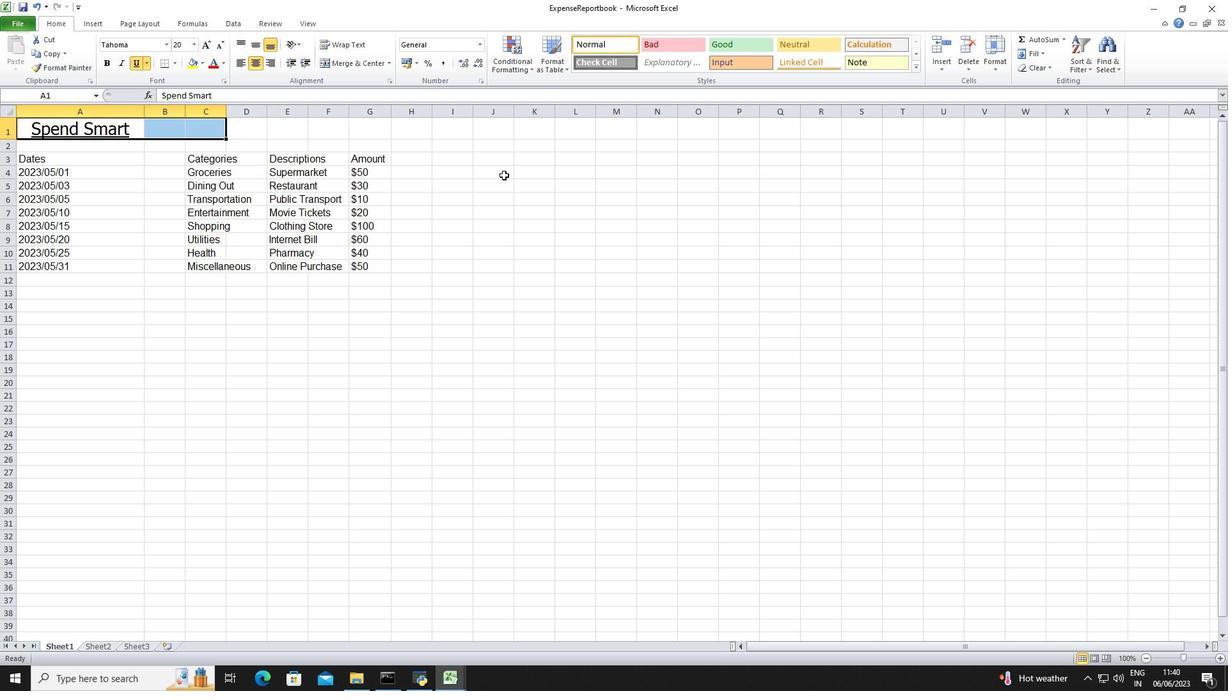 
